 Task: Sort the products in the category "Chicken Wings" by price (highest first).
Action: Mouse pressed left at (6, 77)
Screenshot: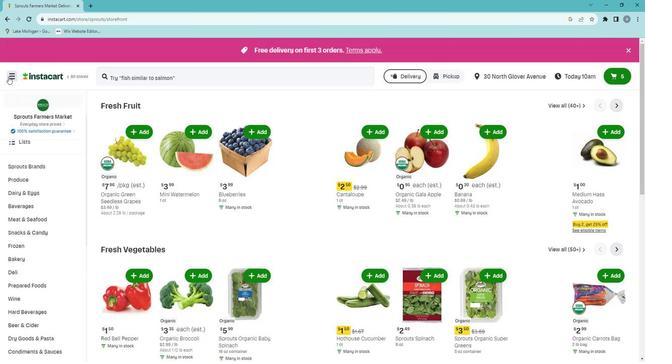 
Action: Mouse moved to (38, 192)
Screenshot: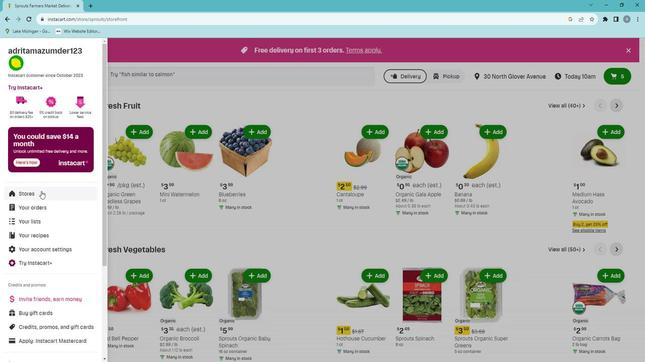 
Action: Mouse pressed left at (38, 192)
Screenshot: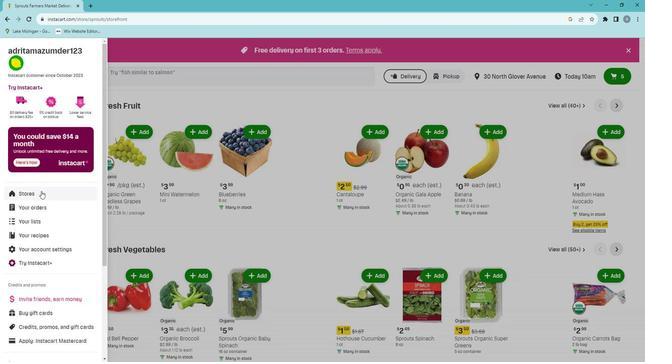 
Action: Mouse moved to (158, 78)
Screenshot: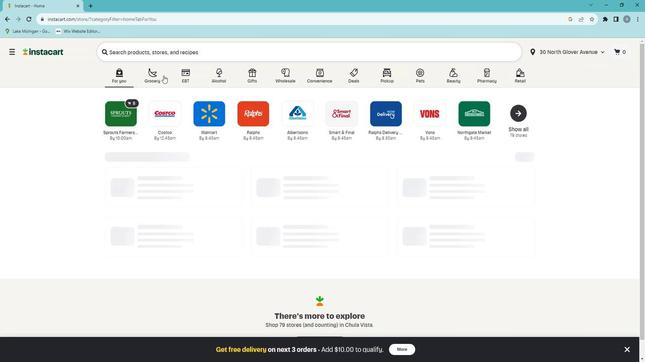 
Action: Mouse pressed left at (158, 78)
Screenshot: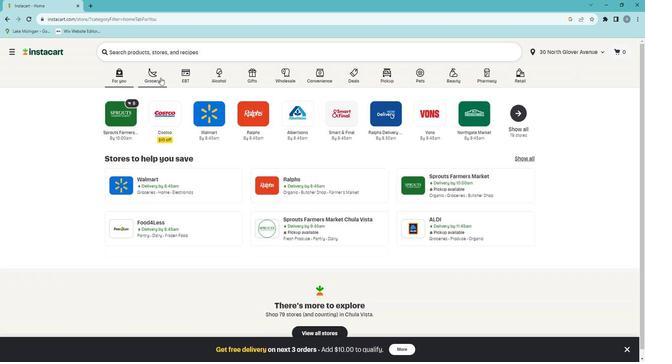 
Action: Mouse moved to (153, 203)
Screenshot: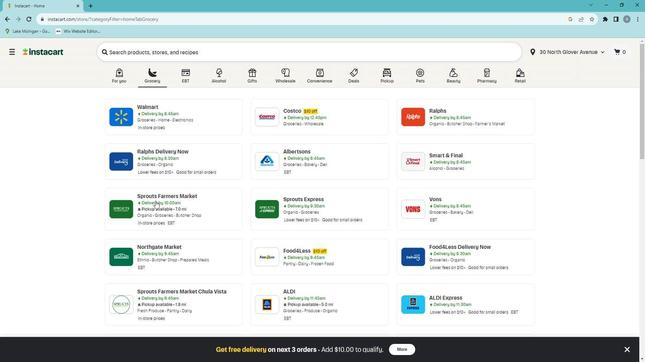
Action: Mouse pressed left at (153, 203)
Screenshot: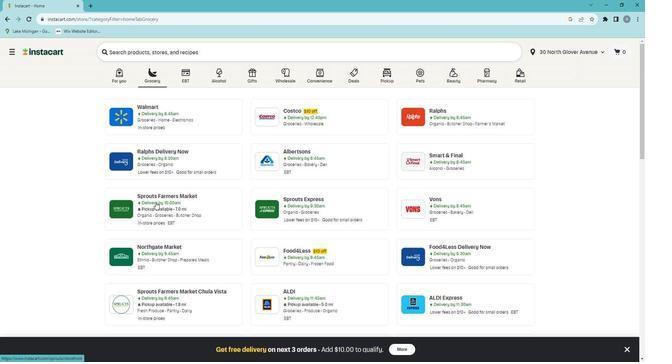
Action: Mouse moved to (18, 347)
Screenshot: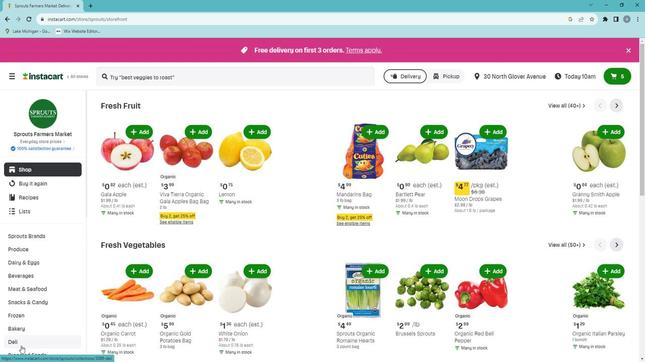 
Action: Mouse scrolled (18, 346) with delta (0, 0)
Screenshot: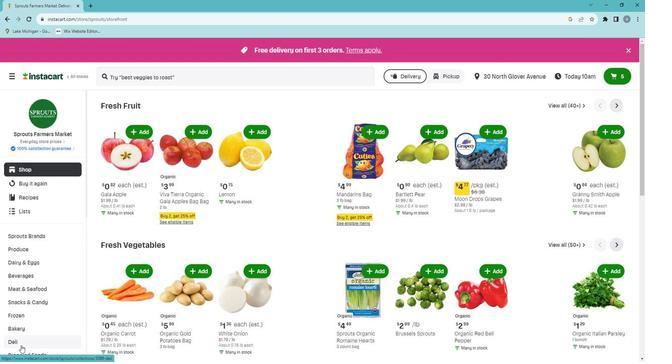 
Action: Mouse moved to (20, 324)
Screenshot: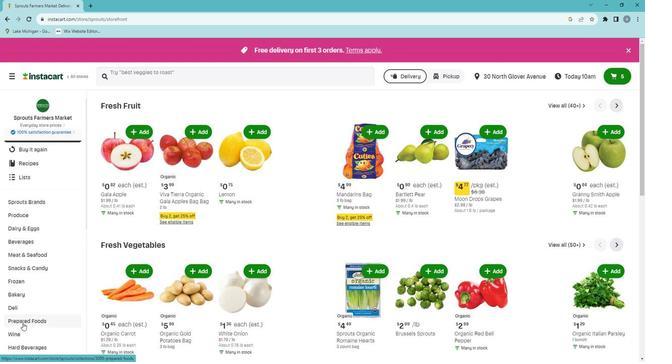 
Action: Mouse pressed left at (20, 324)
Screenshot: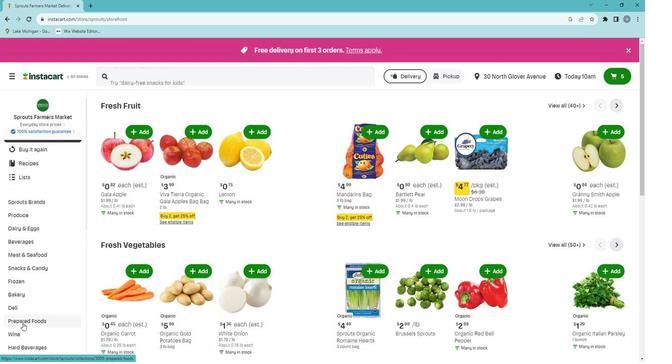 
Action: Mouse moved to (394, 120)
Screenshot: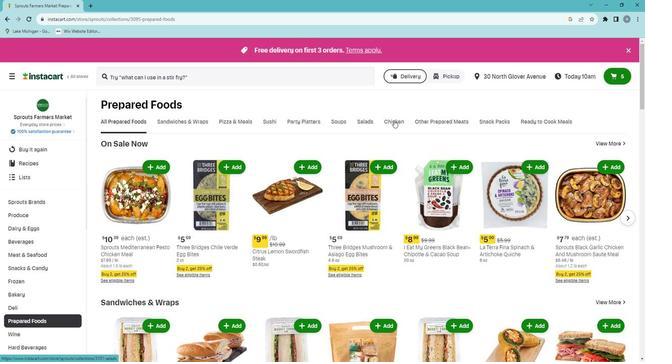 
Action: Mouse pressed left at (394, 120)
Screenshot: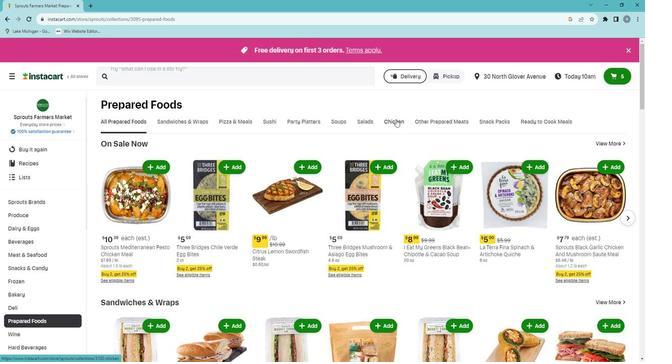 
Action: Mouse moved to (230, 156)
Screenshot: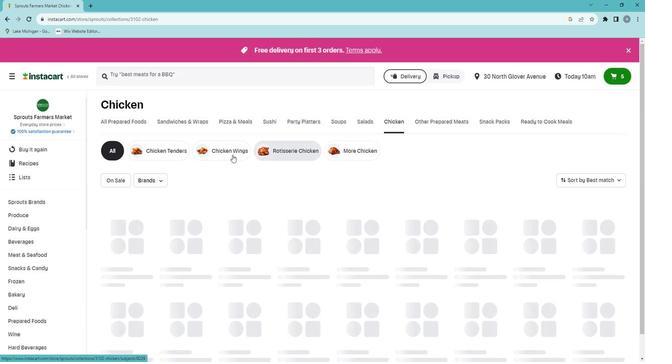 
Action: Mouse pressed left at (230, 156)
Screenshot: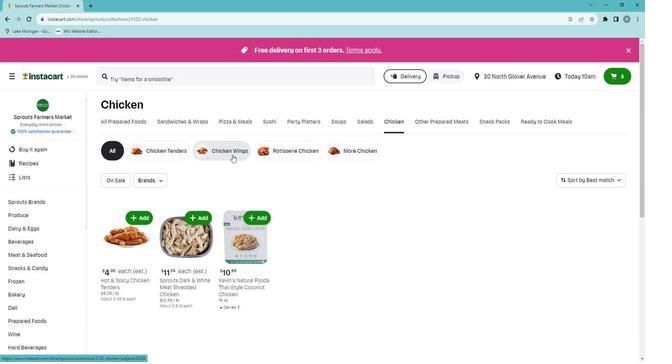 
Action: Mouse moved to (622, 181)
Screenshot: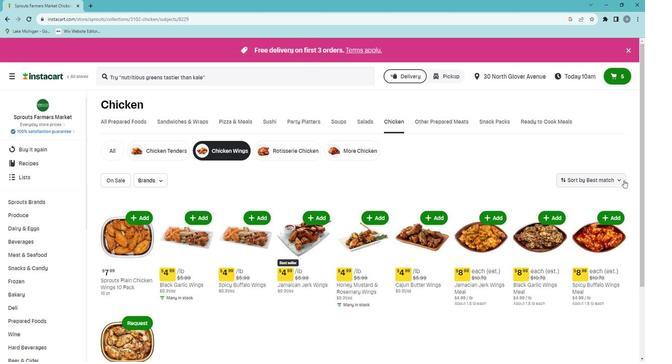 
Action: Mouse pressed left at (622, 181)
Screenshot: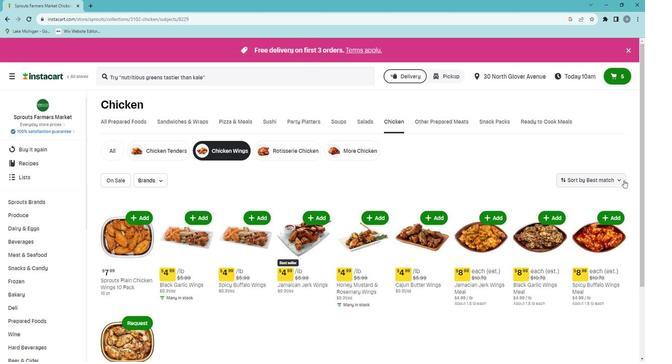 
Action: Mouse moved to (605, 228)
Screenshot: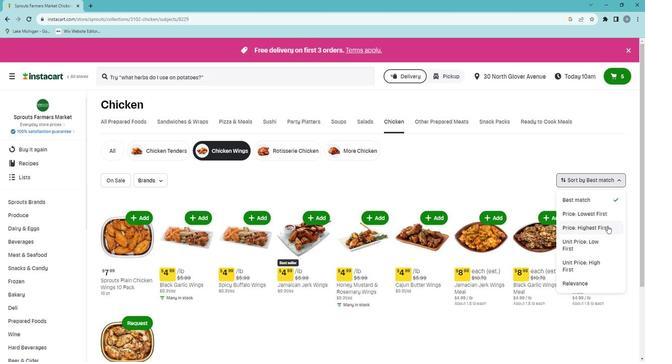 
Action: Mouse pressed left at (605, 228)
Screenshot: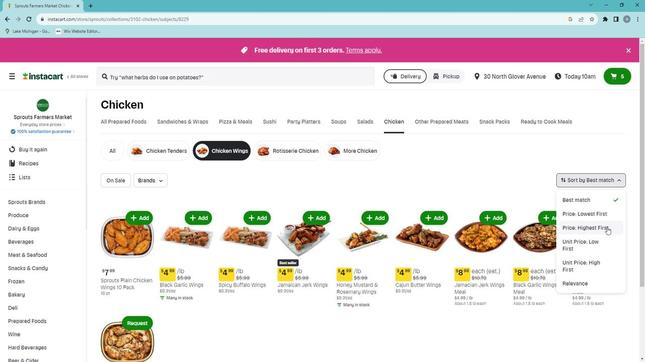 
Action: Mouse moved to (606, 224)
Screenshot: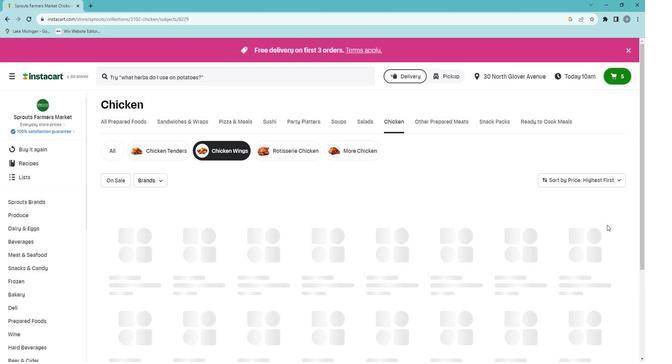 
